 Task: Create a due date automation trigger when advanced on, 2 working days after a card is due add fields without custom field "Resume" set to a number greater than 1 and lower or equal to 10 at 11:00 AM.
Action: Mouse moved to (975, 67)
Screenshot: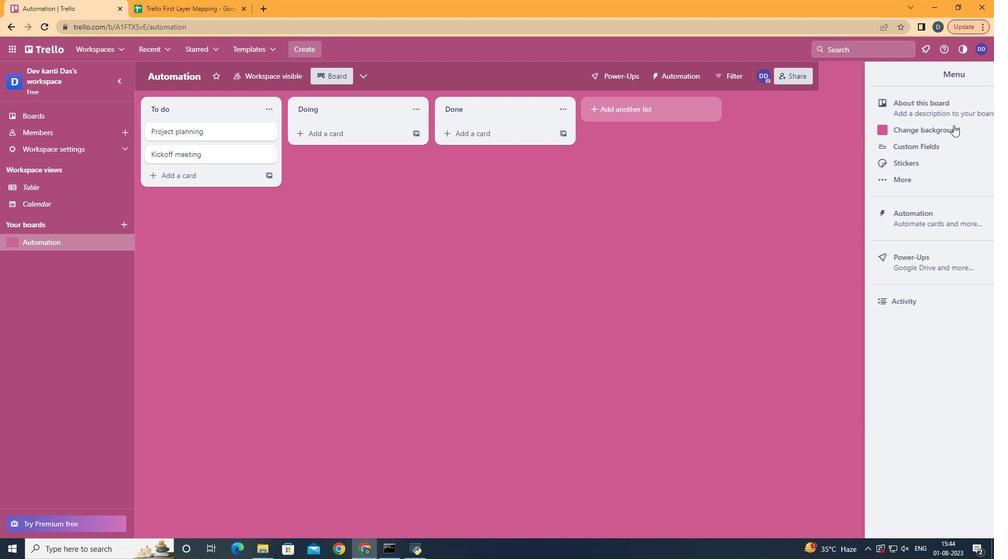 
Action: Mouse pressed left at (975, 67)
Screenshot: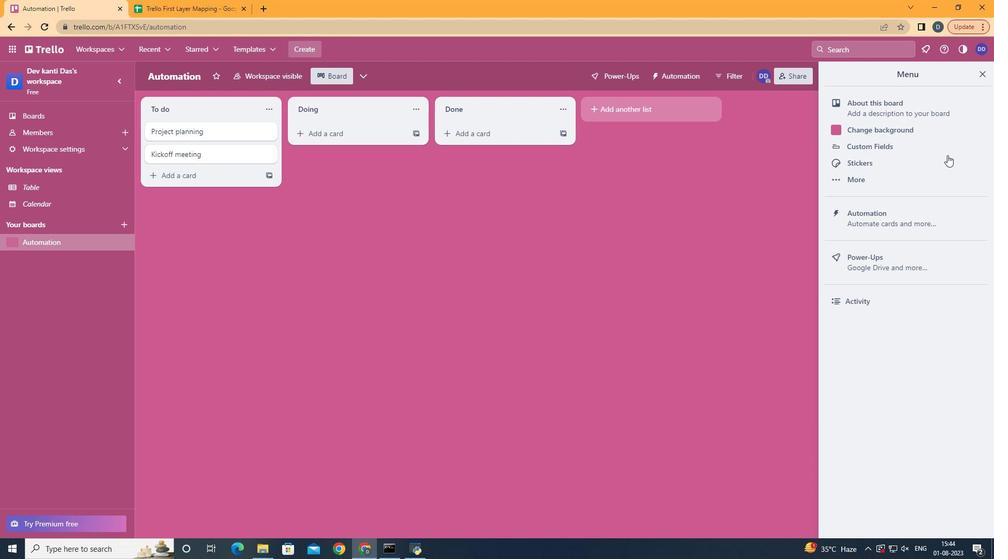 
Action: Mouse moved to (917, 201)
Screenshot: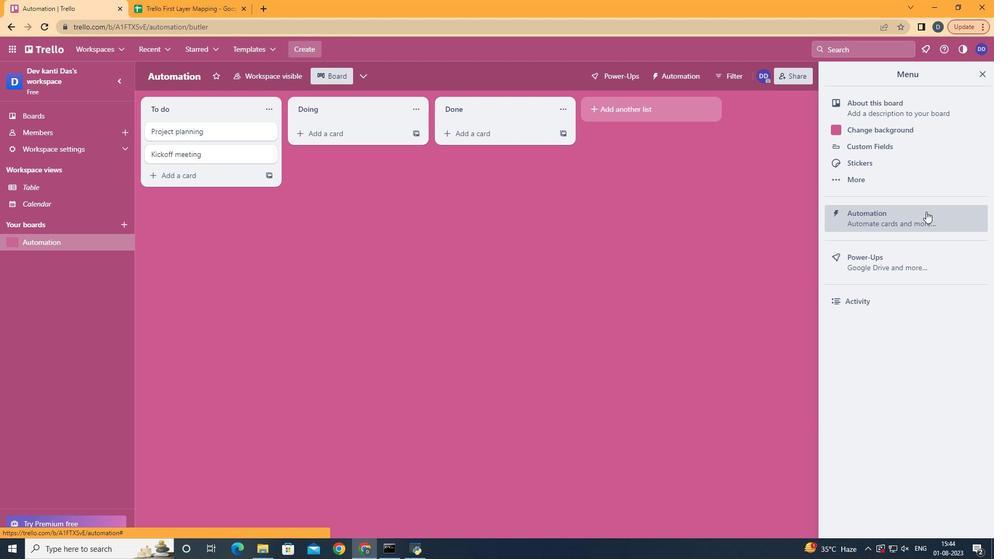
Action: Mouse pressed left at (917, 201)
Screenshot: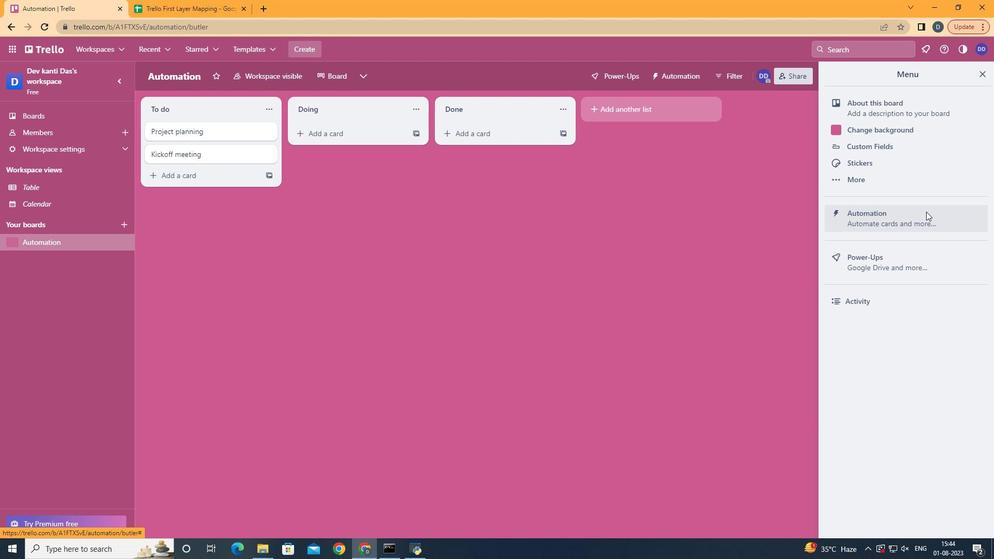 
Action: Mouse moved to (177, 200)
Screenshot: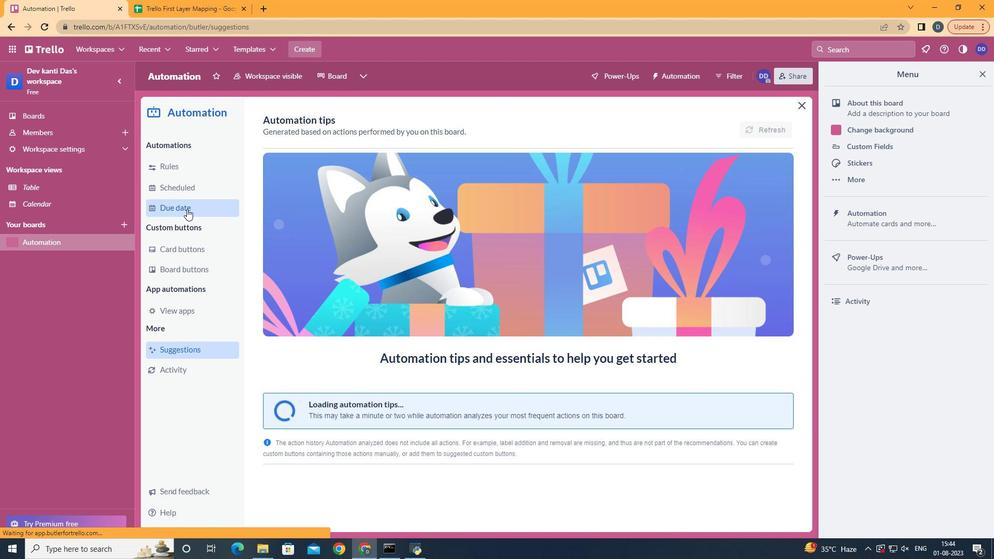 
Action: Mouse pressed left at (177, 200)
Screenshot: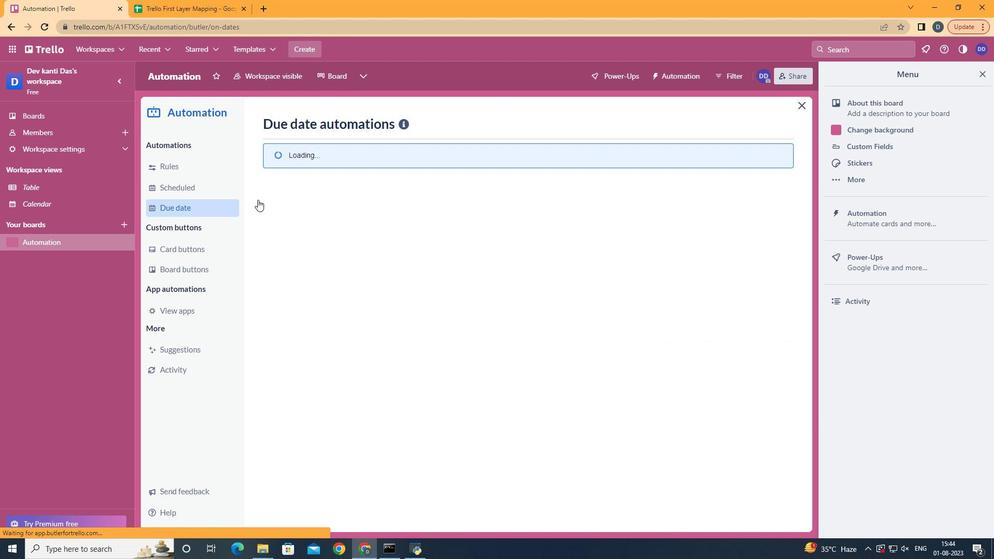 
Action: Mouse moved to (721, 114)
Screenshot: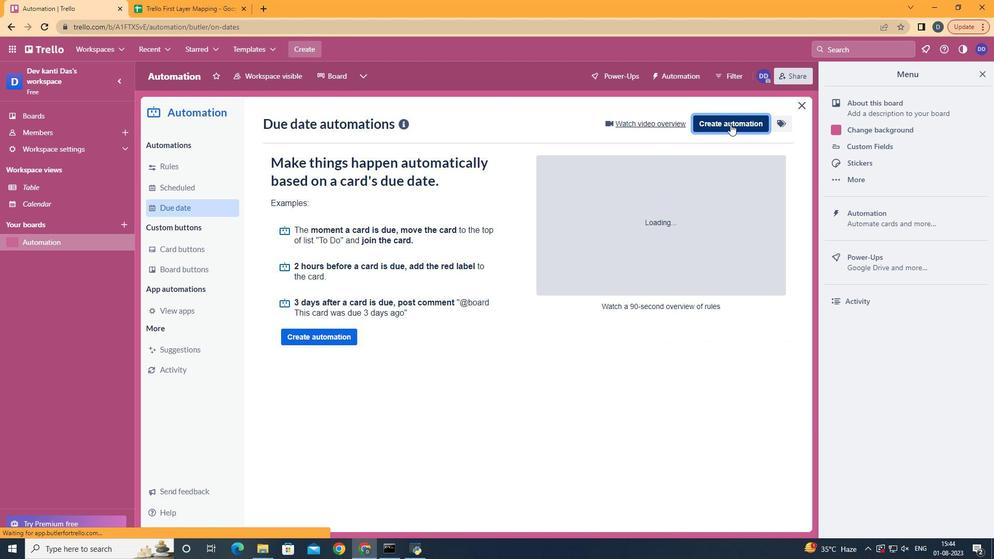 
Action: Mouse pressed left at (721, 114)
Screenshot: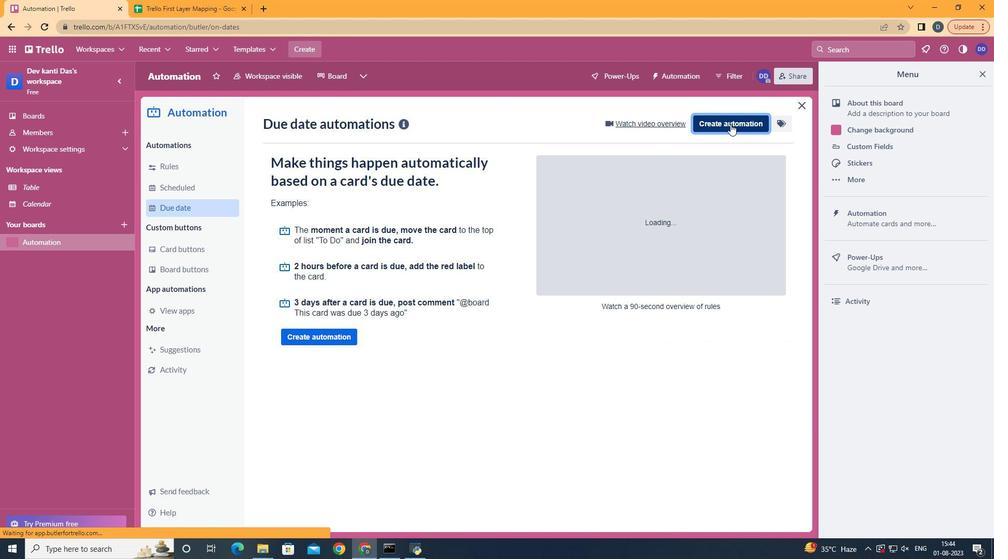 
Action: Mouse moved to (472, 218)
Screenshot: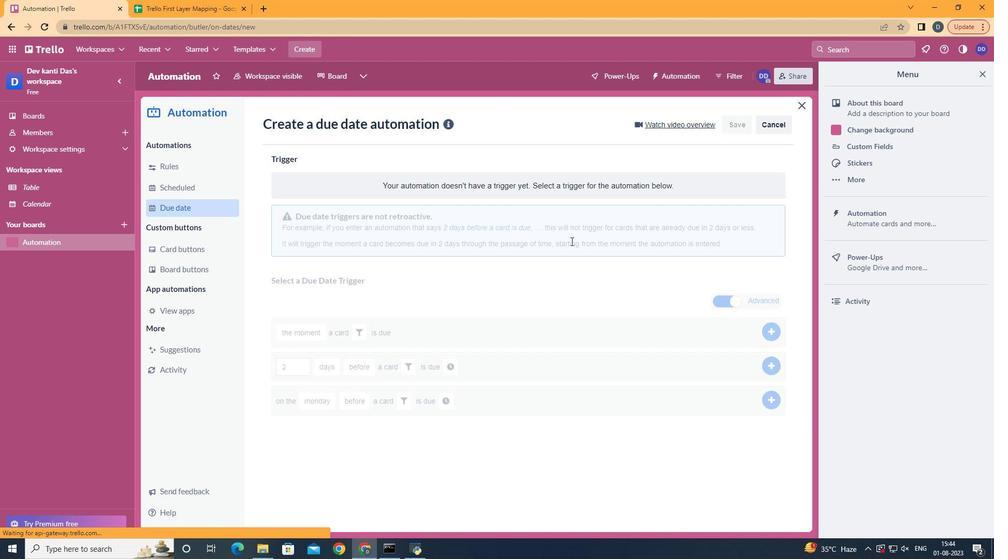 
Action: Mouse pressed left at (472, 218)
Screenshot: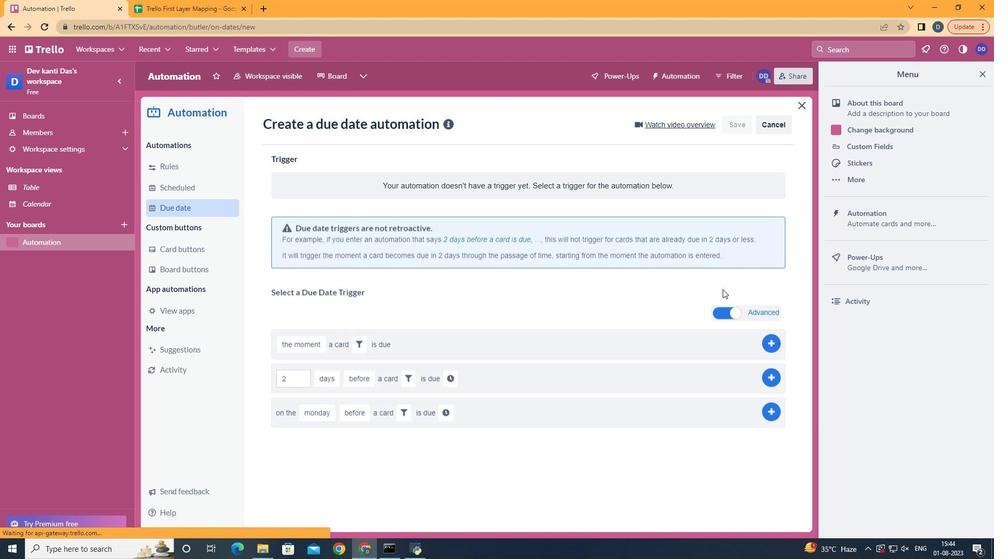
Action: Mouse moved to (330, 410)
Screenshot: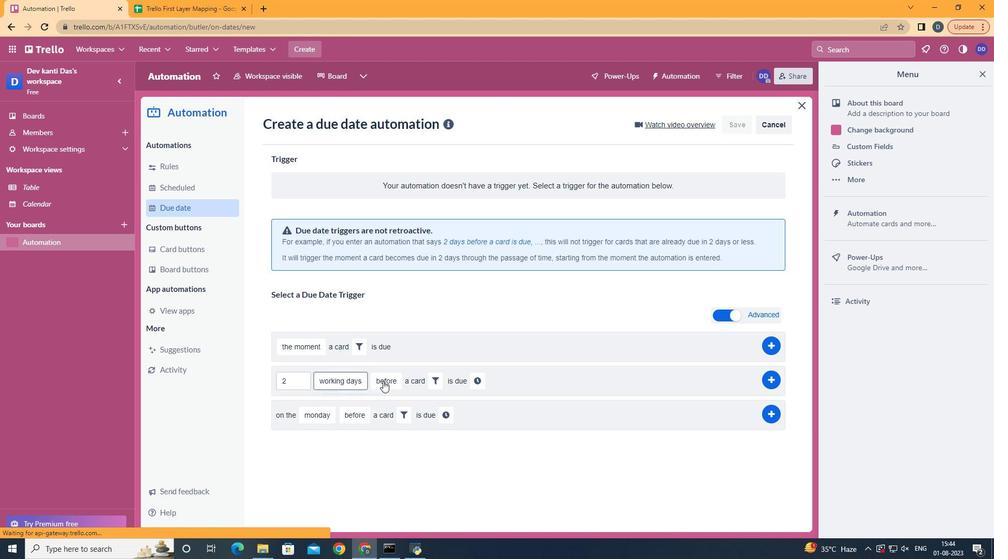 
Action: Mouse pressed left at (330, 410)
Screenshot: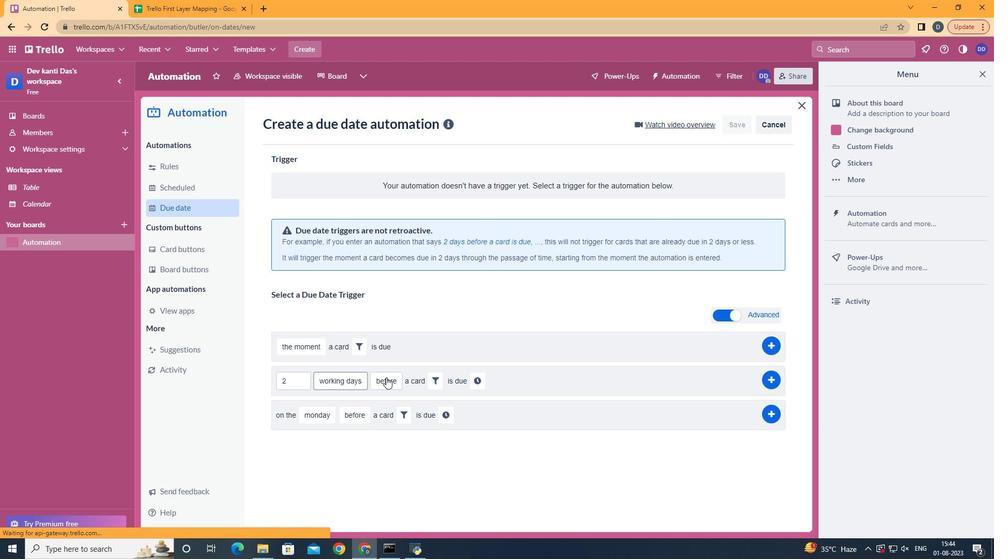 
Action: Mouse moved to (370, 413)
Screenshot: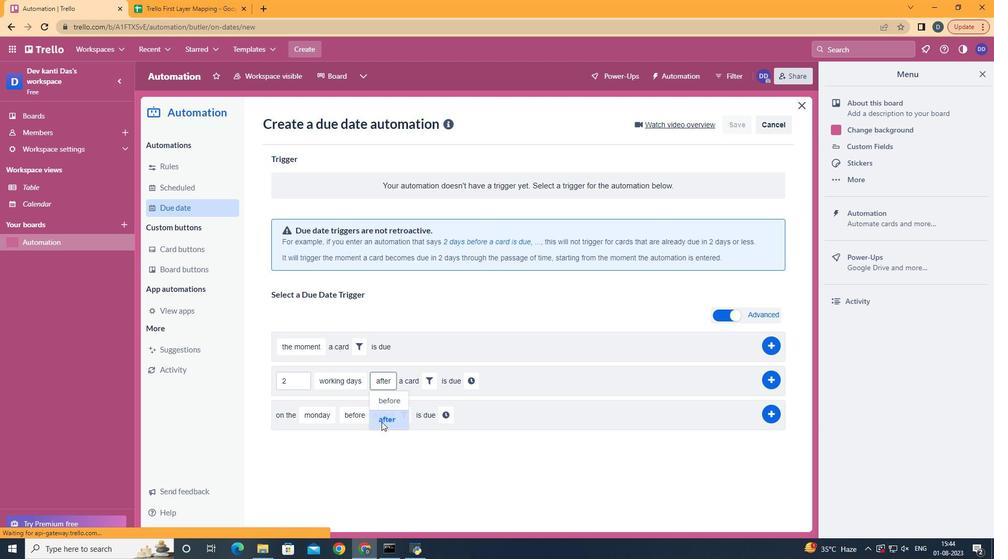 
Action: Mouse pressed left at (370, 413)
Screenshot: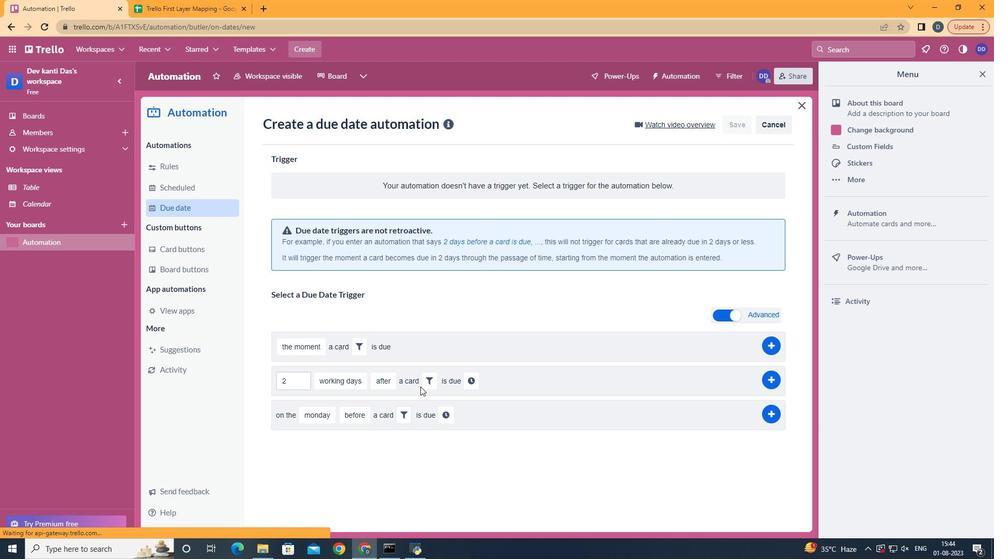 
Action: Mouse moved to (416, 374)
Screenshot: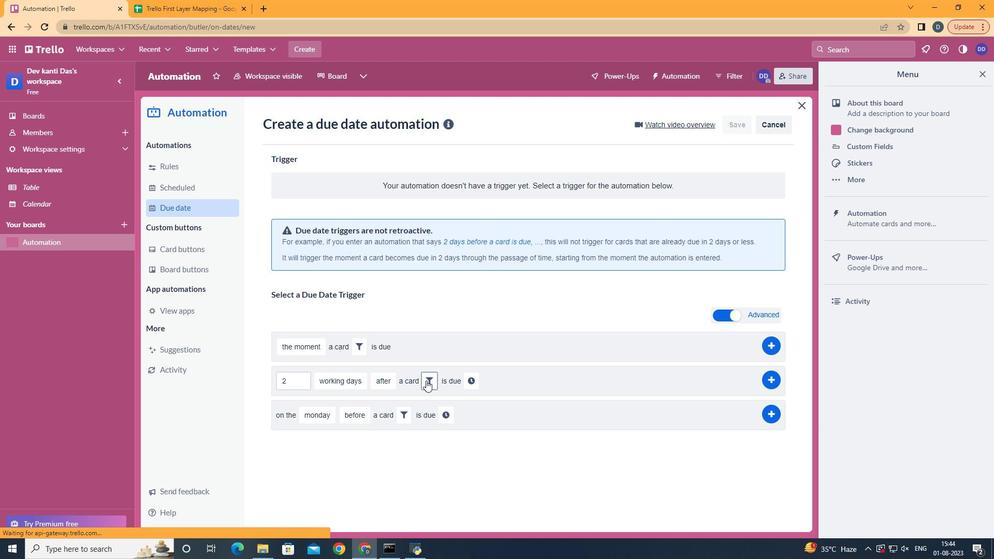 
Action: Mouse pressed left at (416, 374)
Screenshot: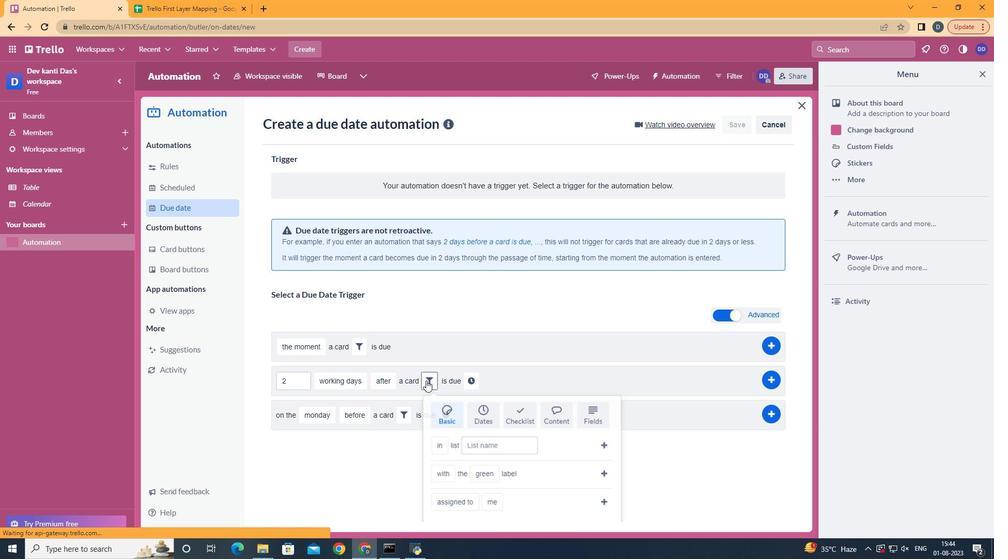 
Action: Mouse moved to (580, 399)
Screenshot: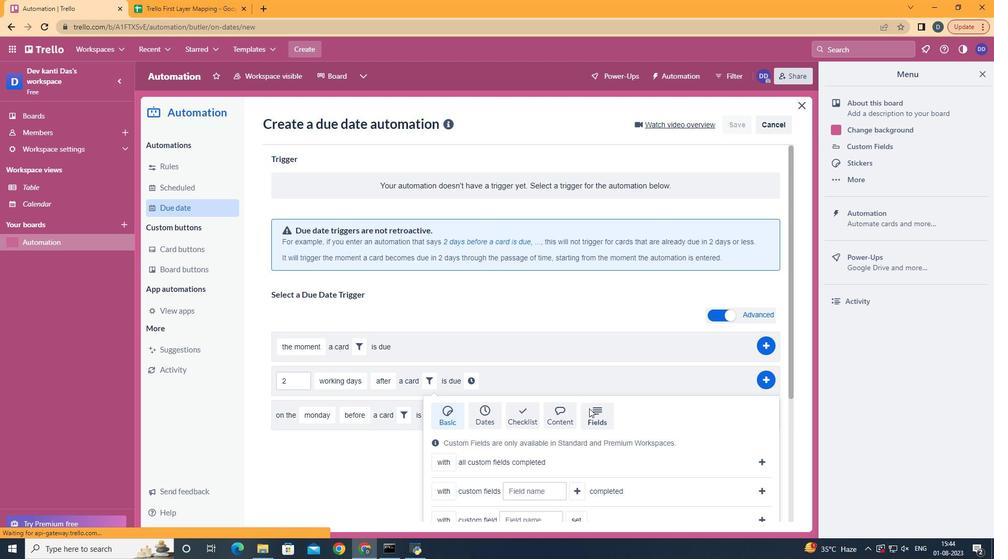 
Action: Mouse pressed left at (580, 399)
Screenshot: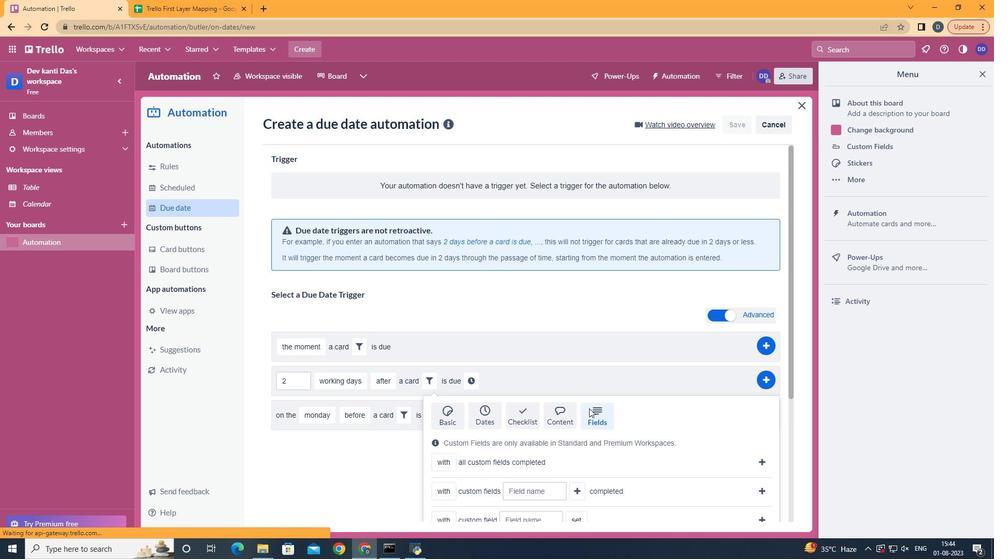 
Action: Mouse scrolled (580, 398) with delta (0, 0)
Screenshot: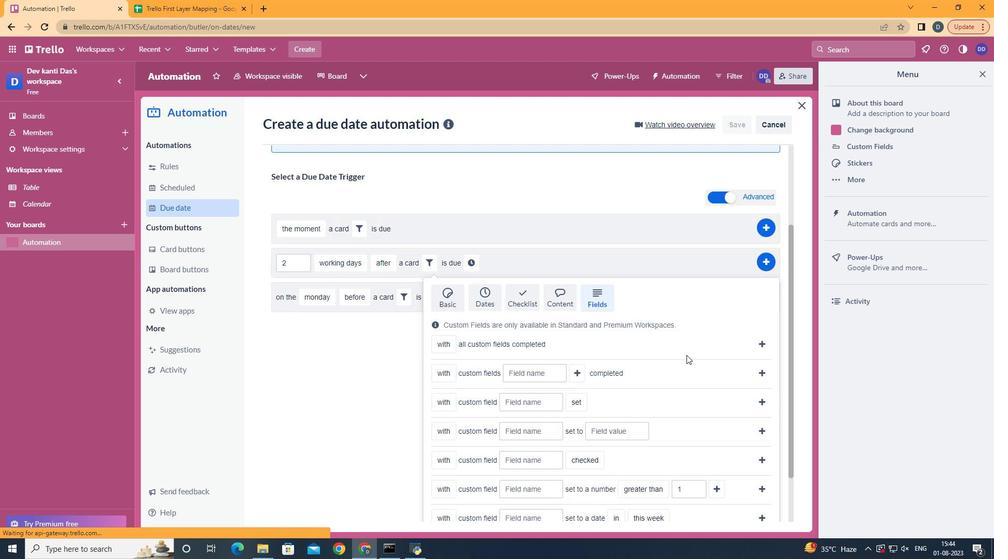 
Action: Mouse scrolled (580, 398) with delta (0, 0)
Screenshot: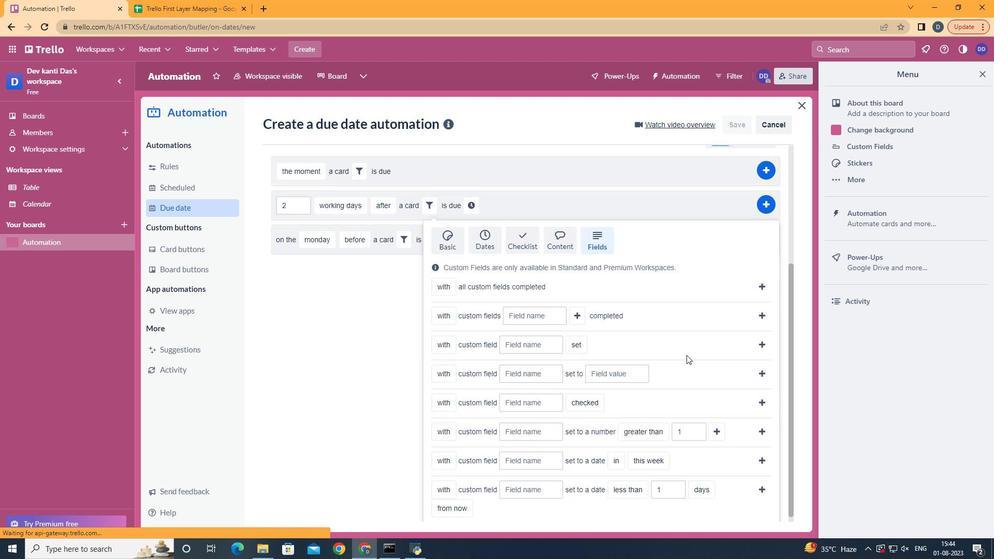 
Action: Mouse moved to (580, 399)
Screenshot: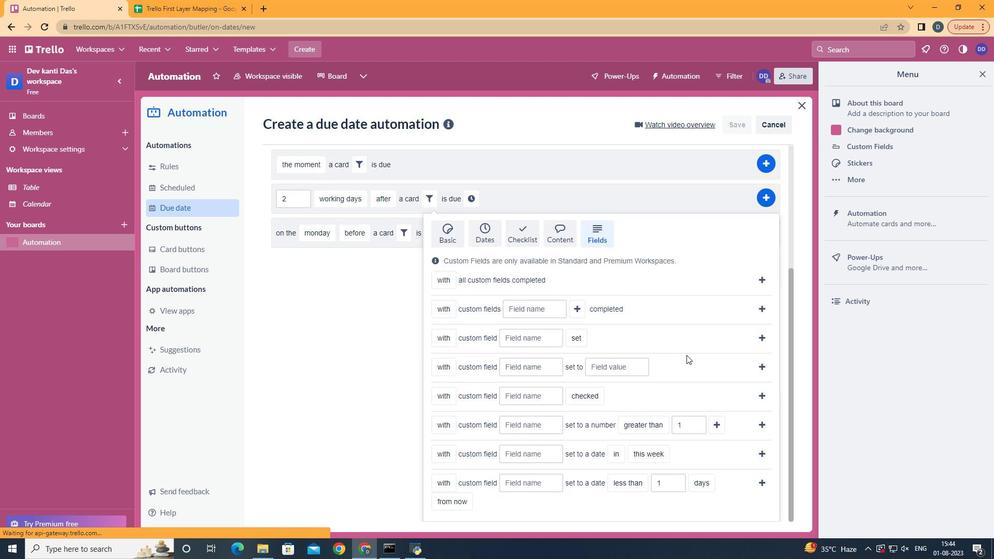
Action: Mouse scrolled (580, 398) with delta (0, 0)
Screenshot: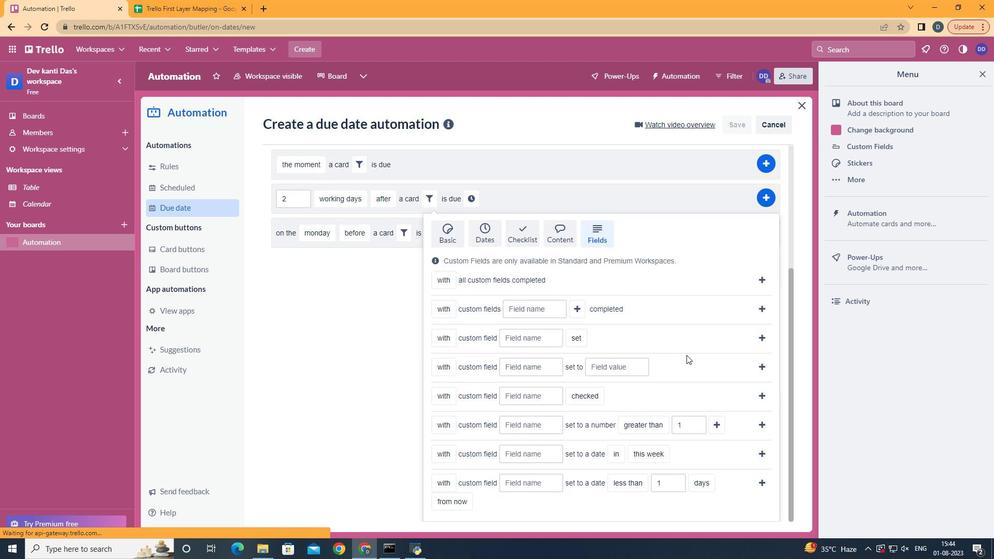 
Action: Mouse moved to (615, 378)
Screenshot: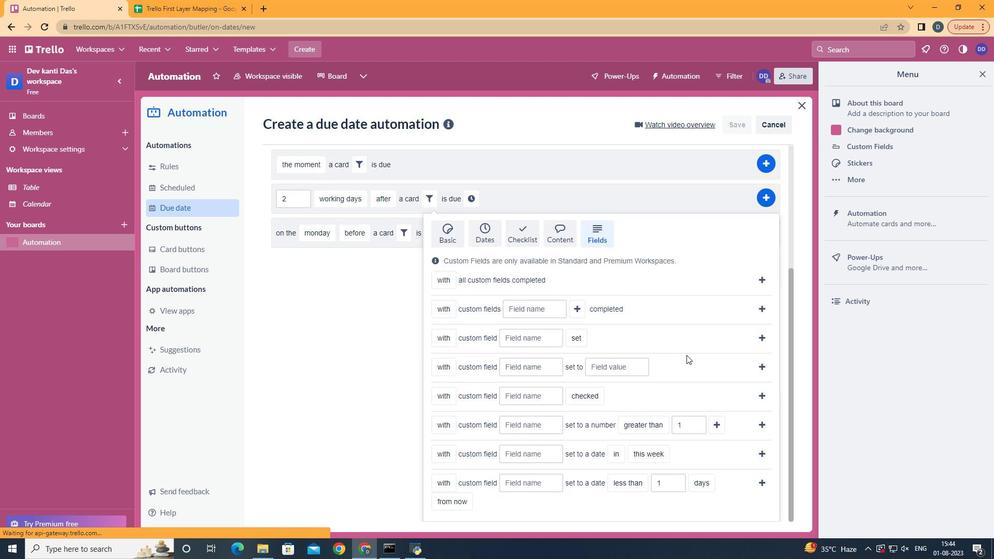 
Action: Mouse scrolled (580, 398) with delta (0, 0)
Screenshot: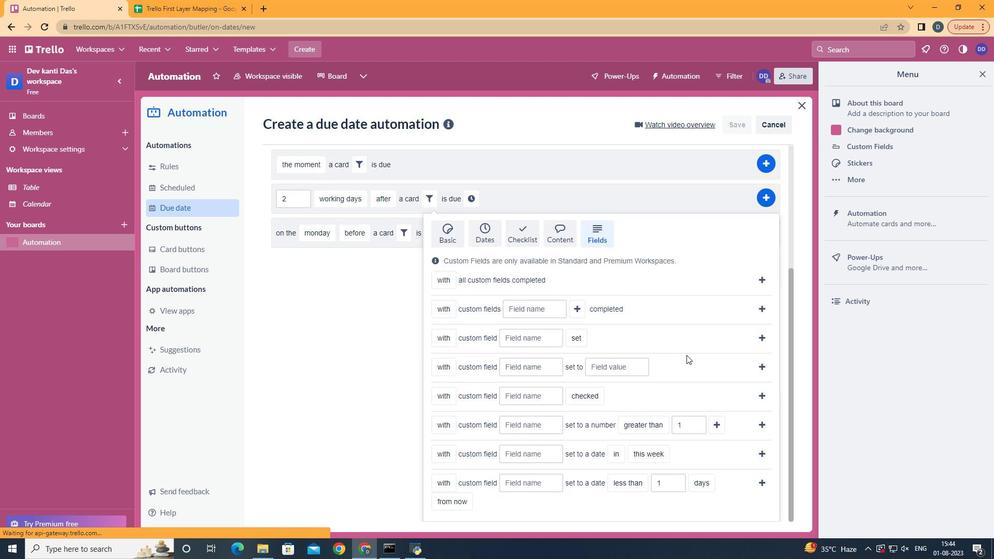 
Action: Mouse moved to (640, 366)
Screenshot: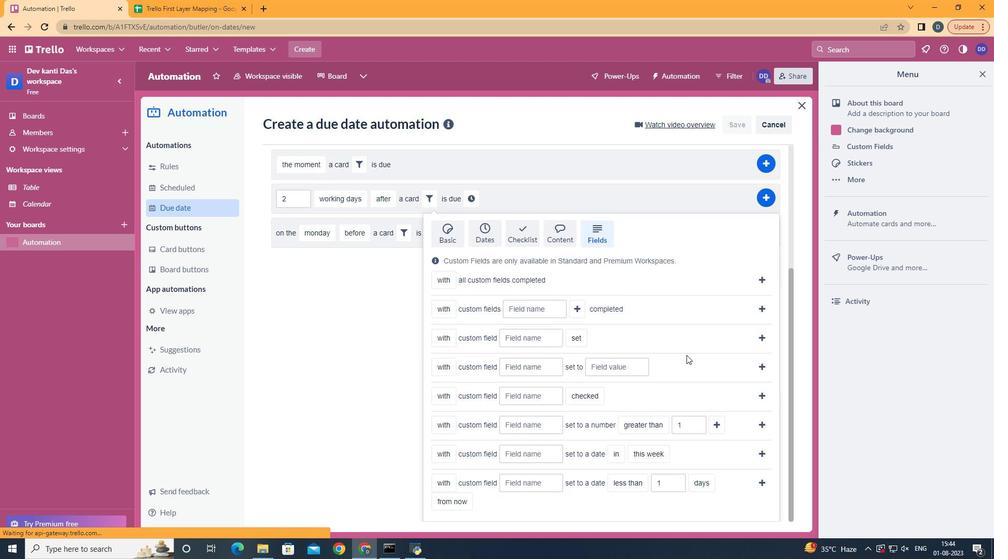 
Action: Mouse scrolled (580, 398) with delta (0, 0)
Screenshot: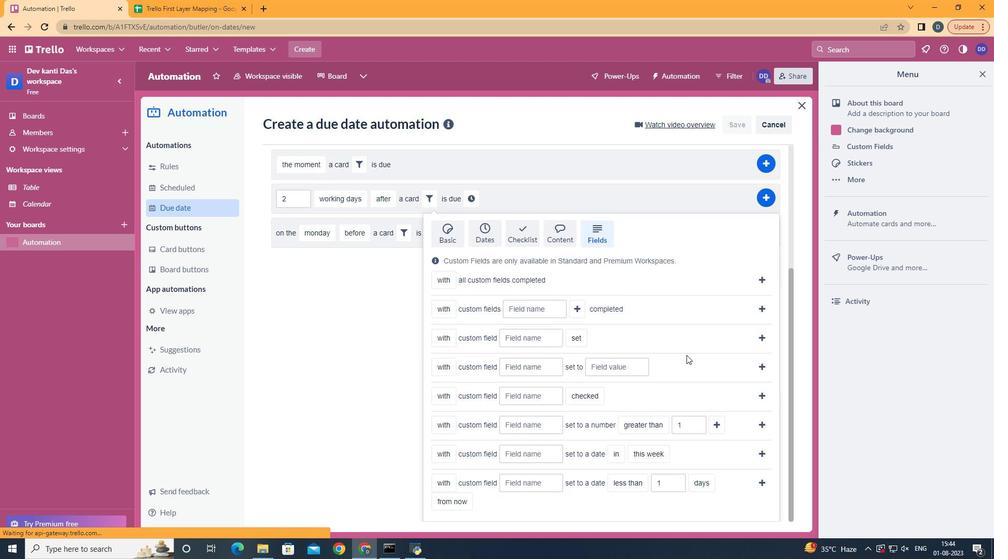 
Action: Mouse moved to (651, 362)
Screenshot: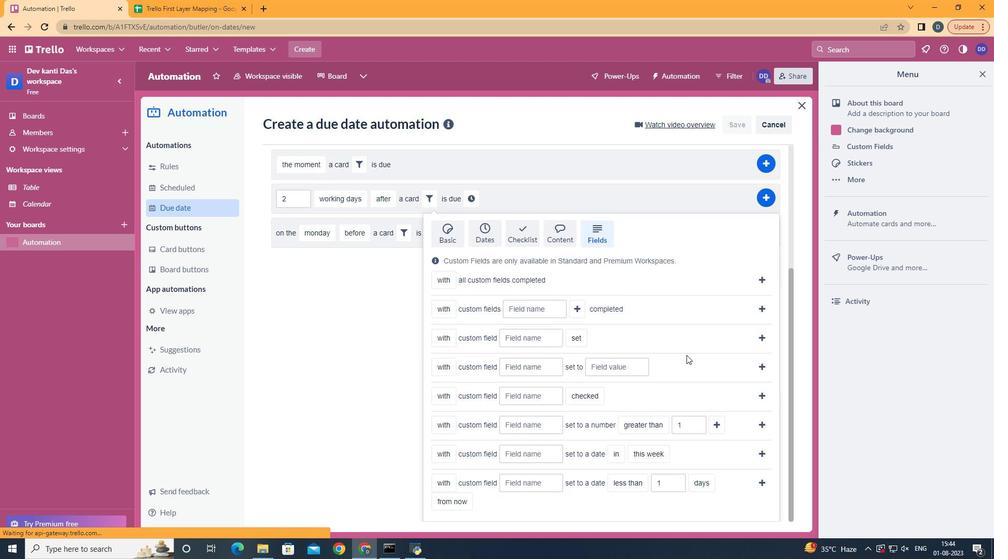 
Action: Mouse scrolled (580, 398) with delta (0, 0)
Screenshot: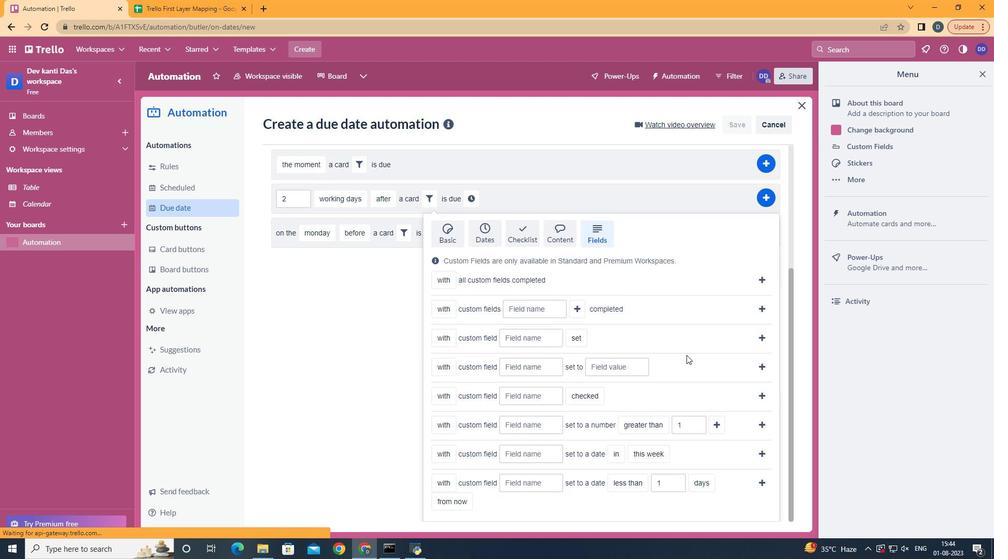 
Action: Mouse moved to (445, 465)
Screenshot: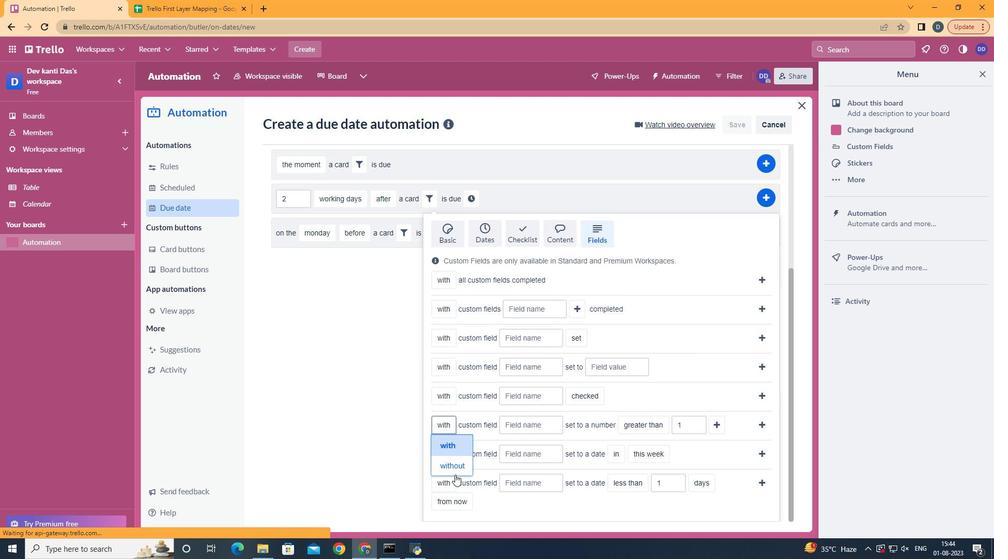 
Action: Mouse pressed left at (445, 465)
Screenshot: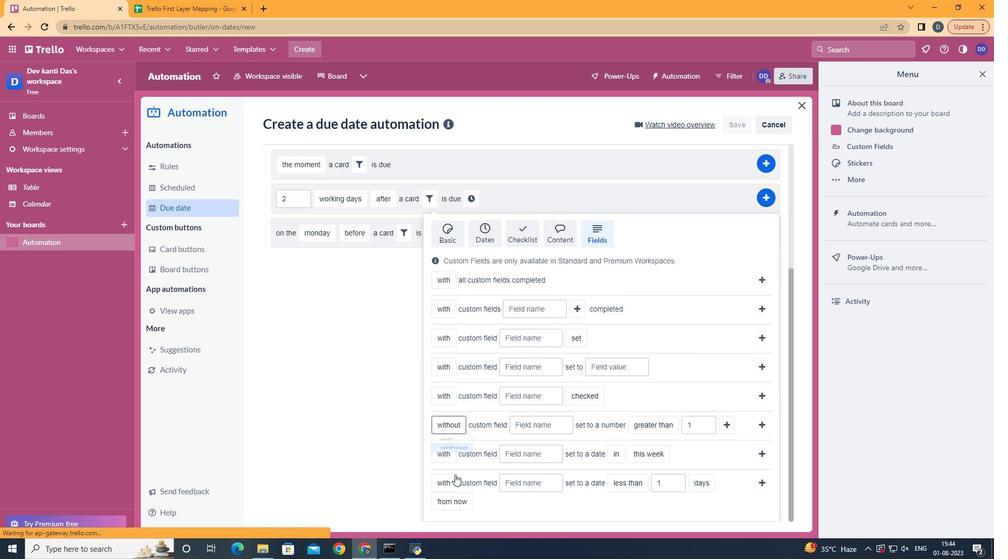 
Action: Mouse moved to (546, 418)
Screenshot: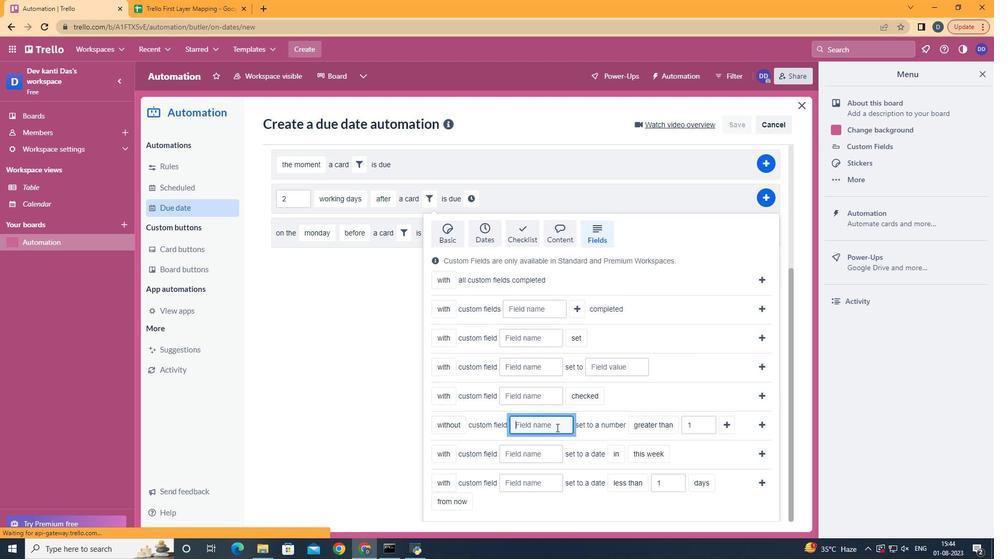 
Action: Mouse pressed left at (546, 418)
Screenshot: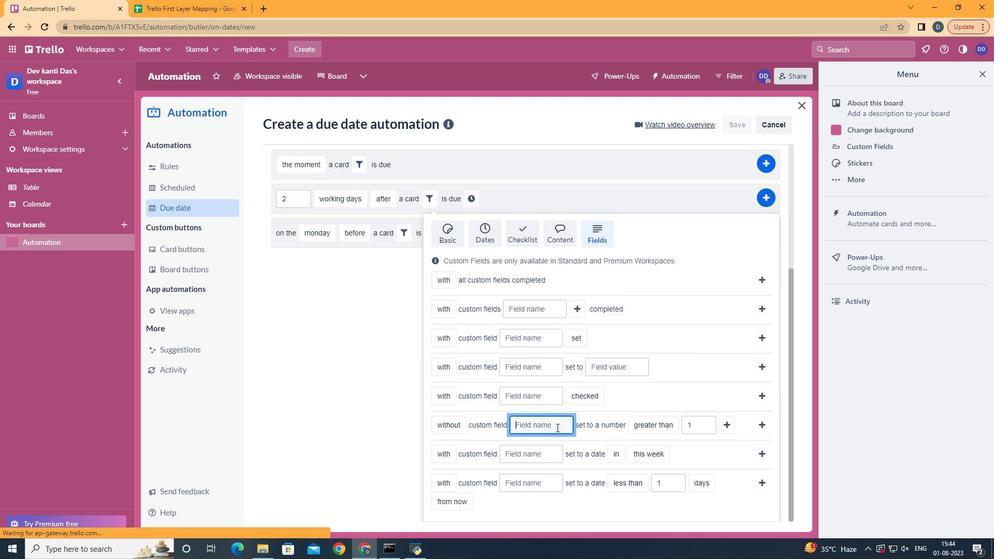 
Action: Mouse moved to (547, 418)
Screenshot: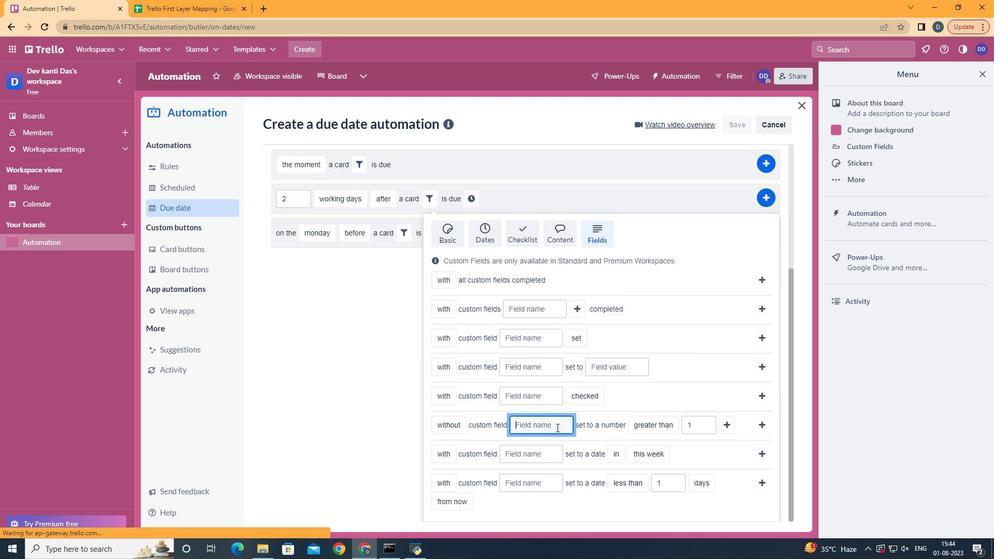 
Action: Key pressed <Key.shift>Resume
Screenshot: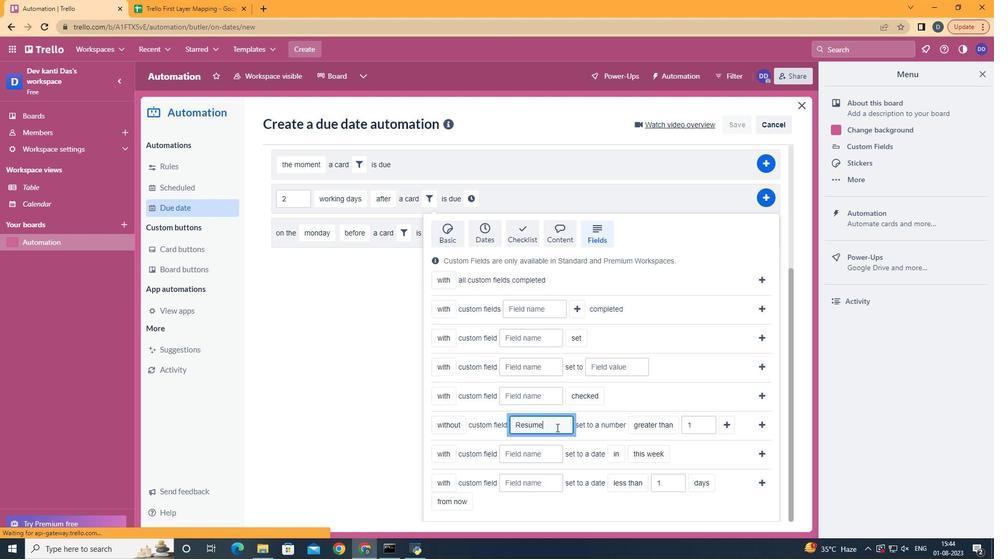 
Action: Mouse moved to (639, 438)
Screenshot: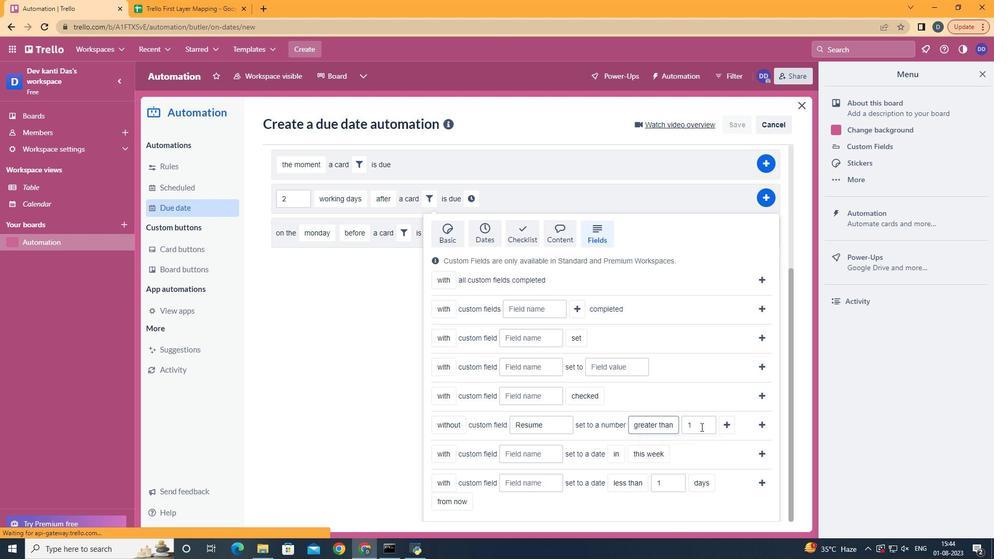 
Action: Mouse pressed left at (639, 438)
Screenshot: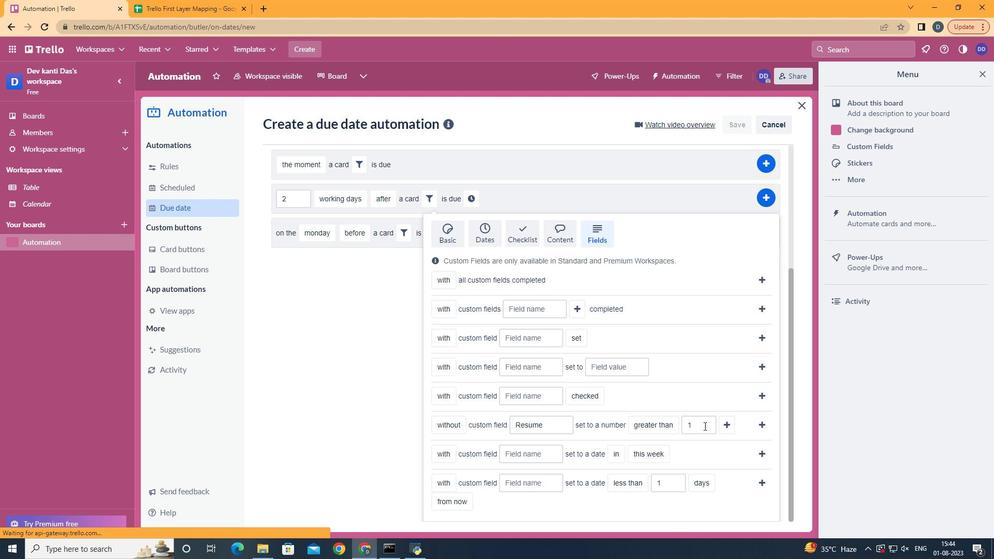 
Action: Mouse moved to (713, 412)
Screenshot: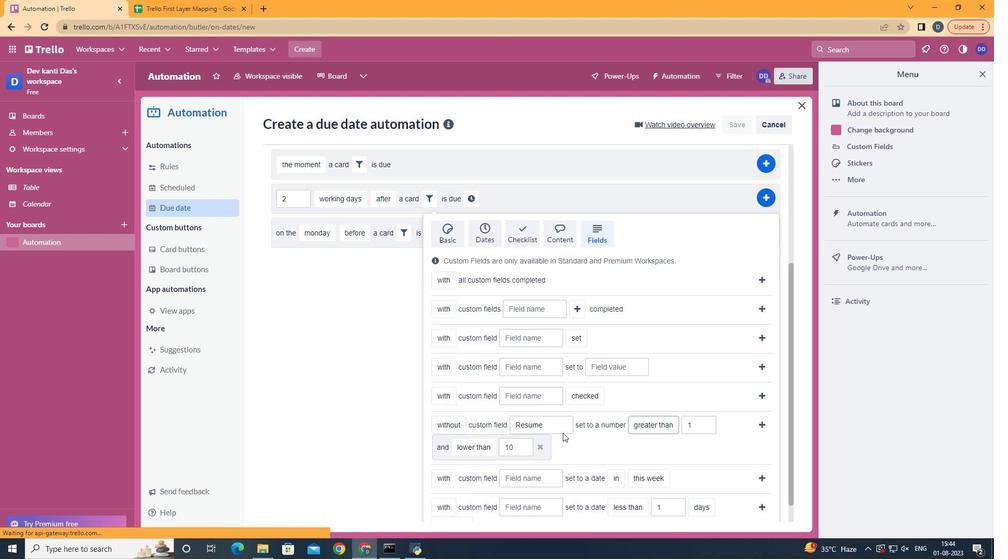 
Action: Mouse pressed left at (713, 412)
Screenshot: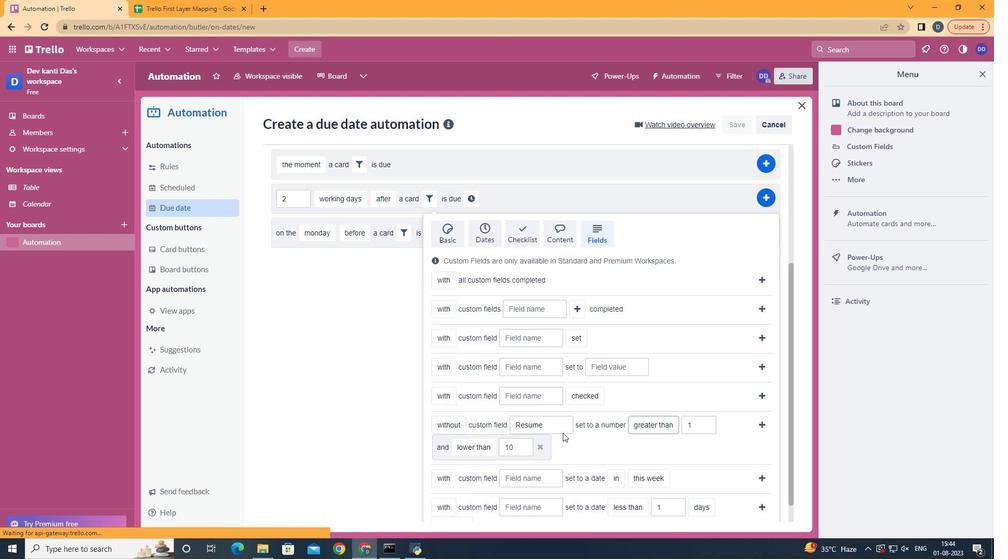 
Action: Mouse moved to (485, 380)
Screenshot: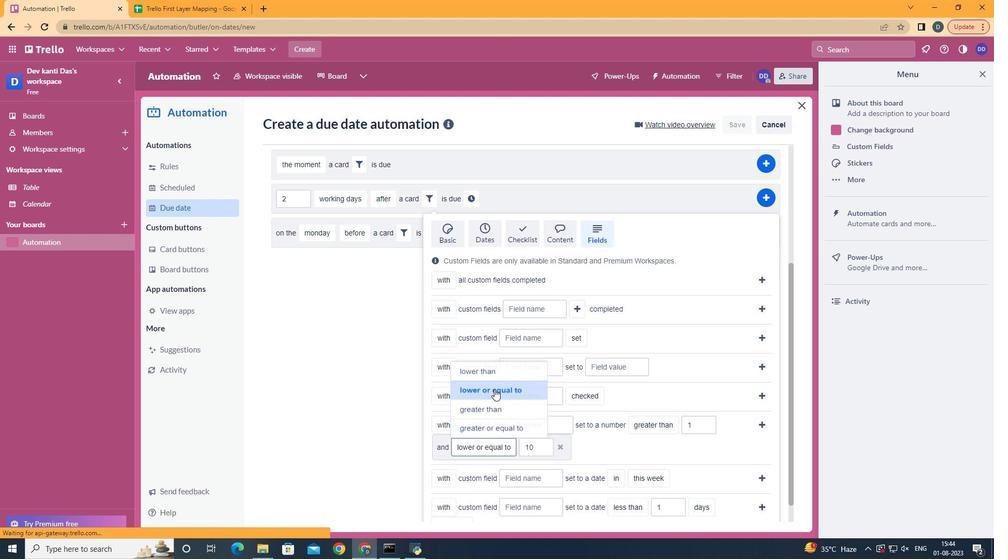 
Action: Mouse pressed left at (485, 380)
Screenshot: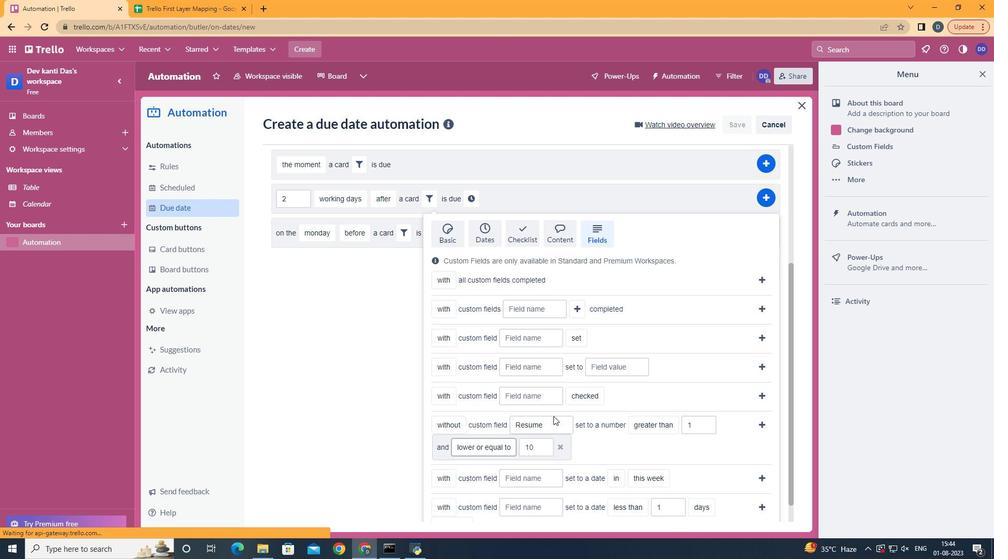 
Action: Mouse moved to (757, 415)
Screenshot: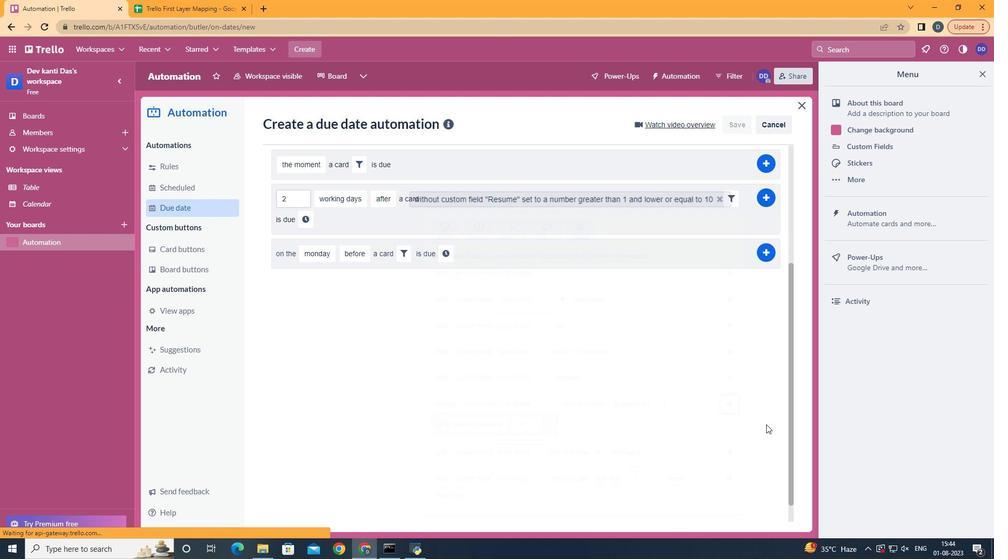 
Action: Mouse pressed left at (757, 415)
Screenshot: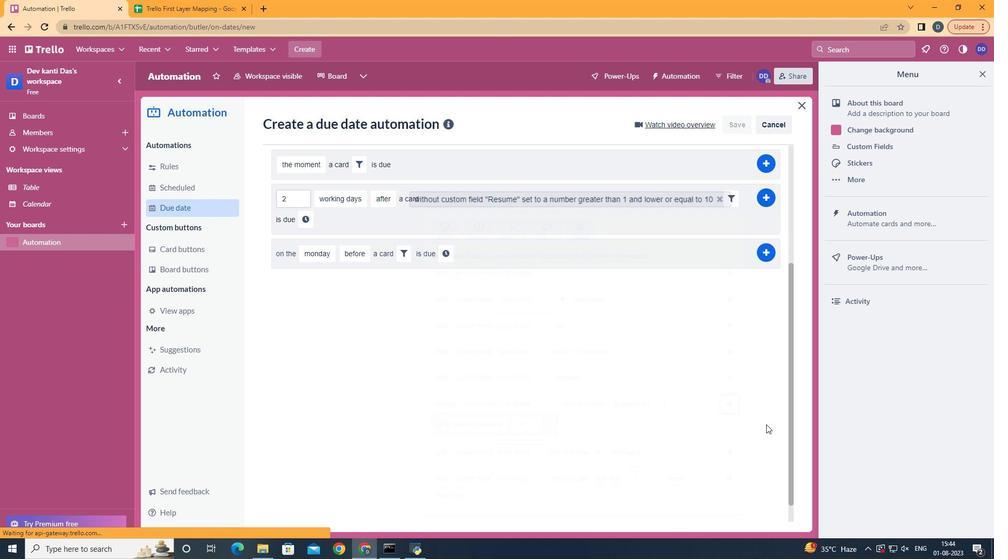 
Action: Mouse moved to (296, 396)
Screenshot: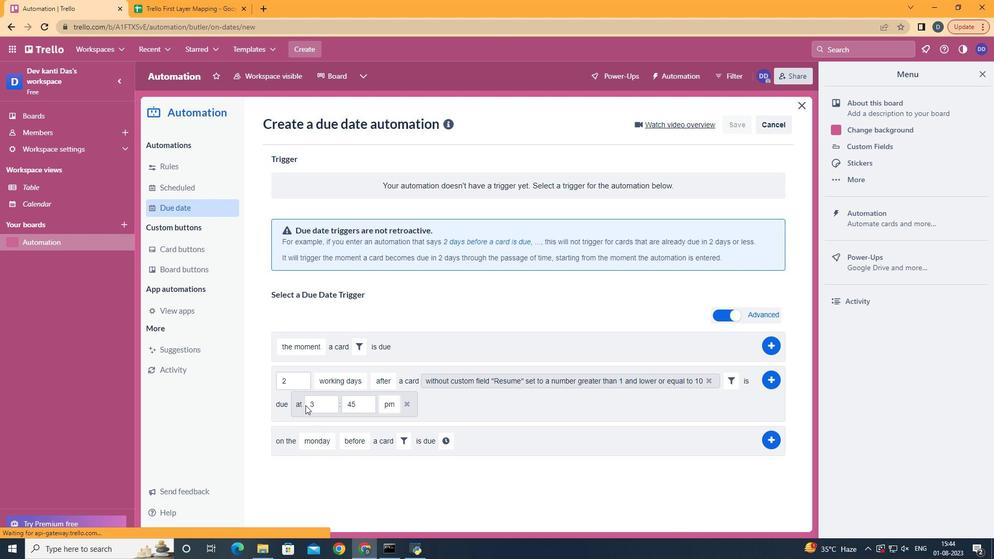 
Action: Mouse pressed left at (296, 396)
Screenshot: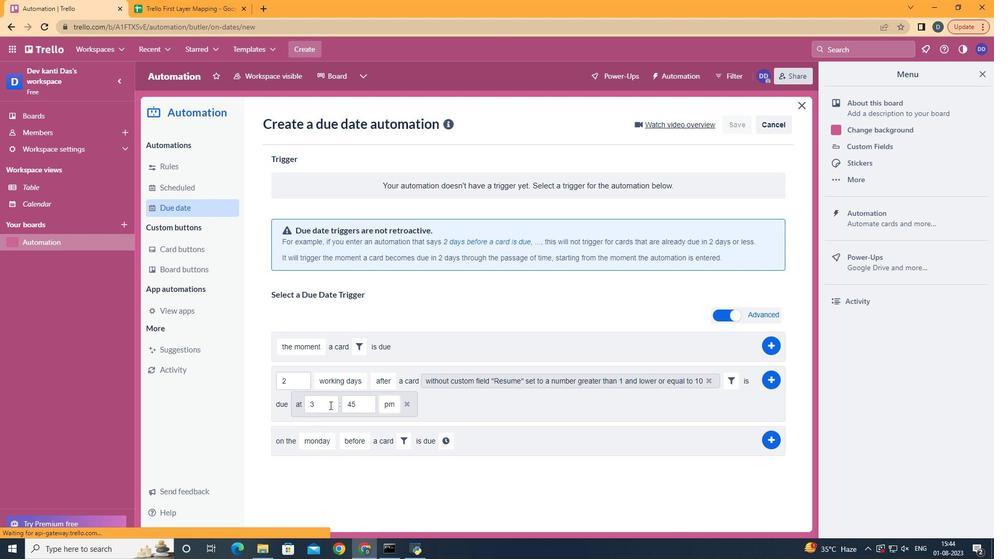 
Action: Mouse moved to (323, 396)
Screenshot: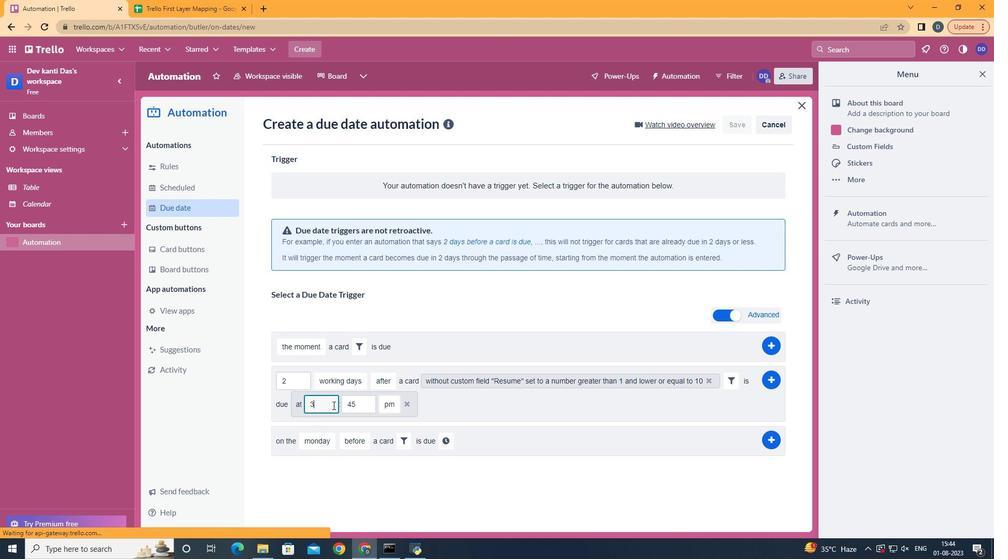 
Action: Mouse pressed left at (323, 396)
Screenshot: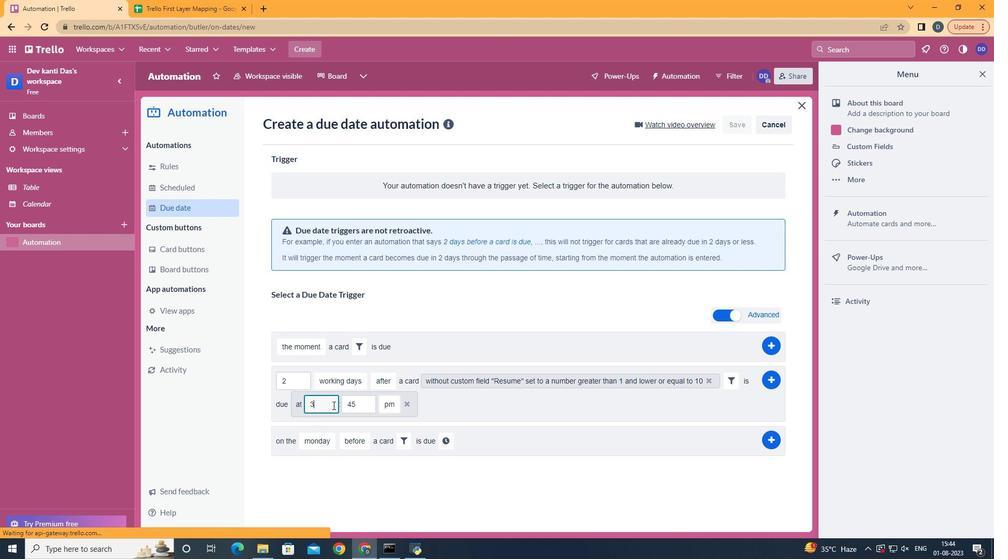 
Action: Mouse moved to (323, 396)
Screenshot: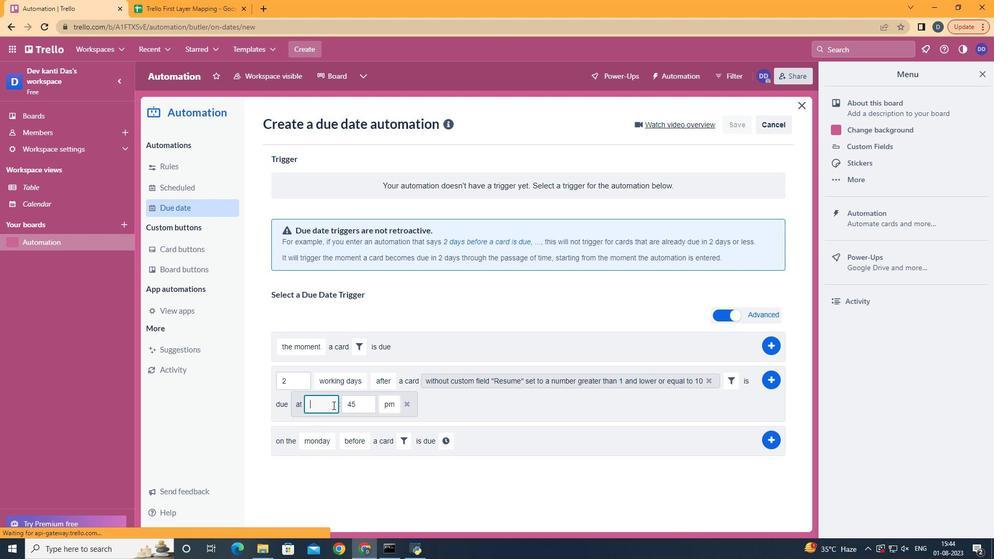 
Action: Key pressed <Key.backspace>11
Screenshot: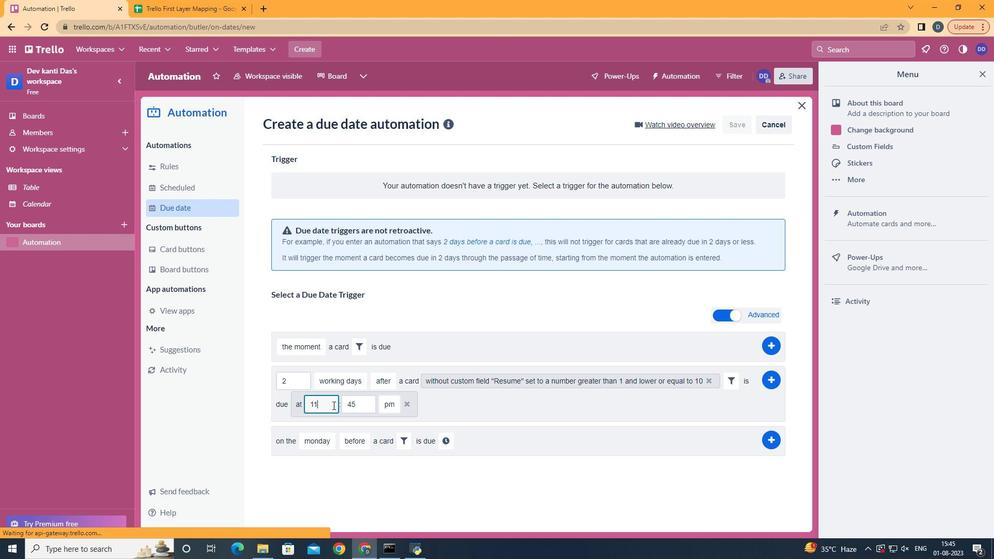
Action: Mouse moved to (349, 393)
Screenshot: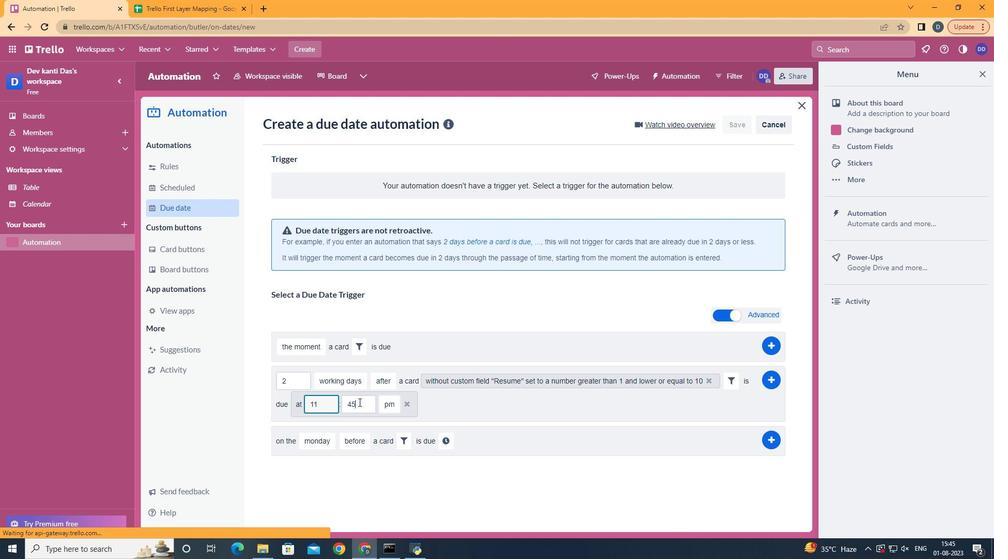 
Action: Mouse pressed left at (349, 393)
Screenshot: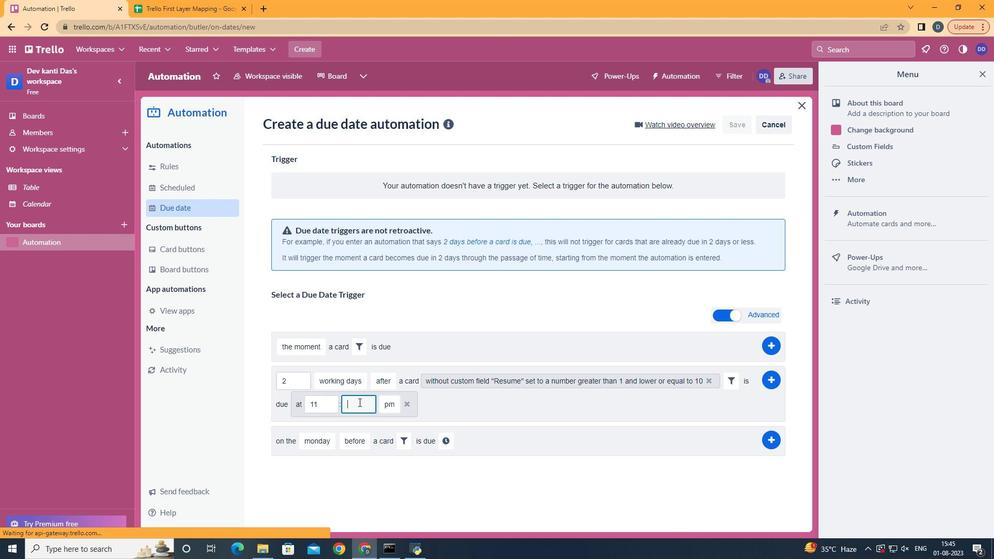 
Action: Key pressed <Key.backspace><Key.backspace>00
Screenshot: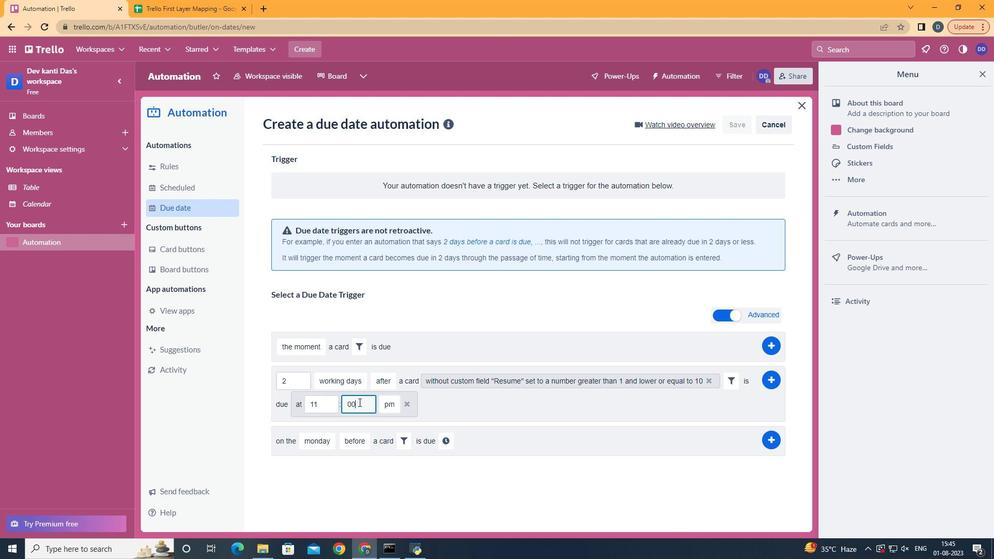 
Action: Mouse moved to (380, 411)
Screenshot: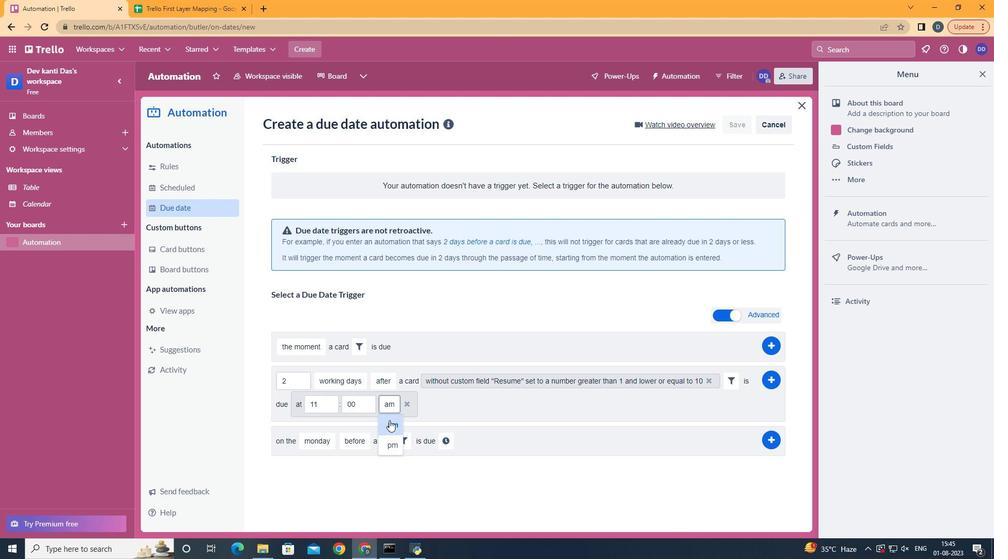 
Action: Mouse pressed left at (380, 411)
Screenshot: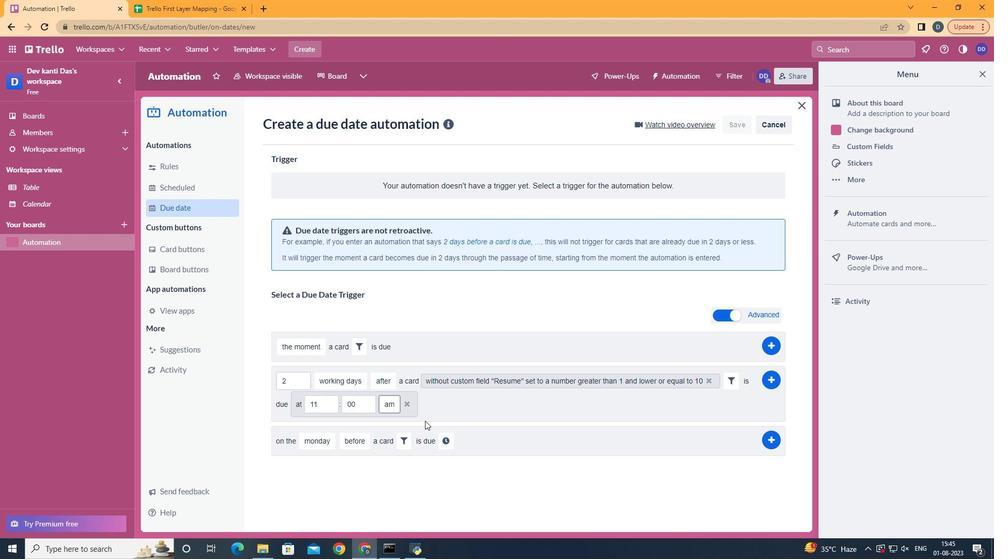 
Action: Mouse moved to (757, 374)
Screenshot: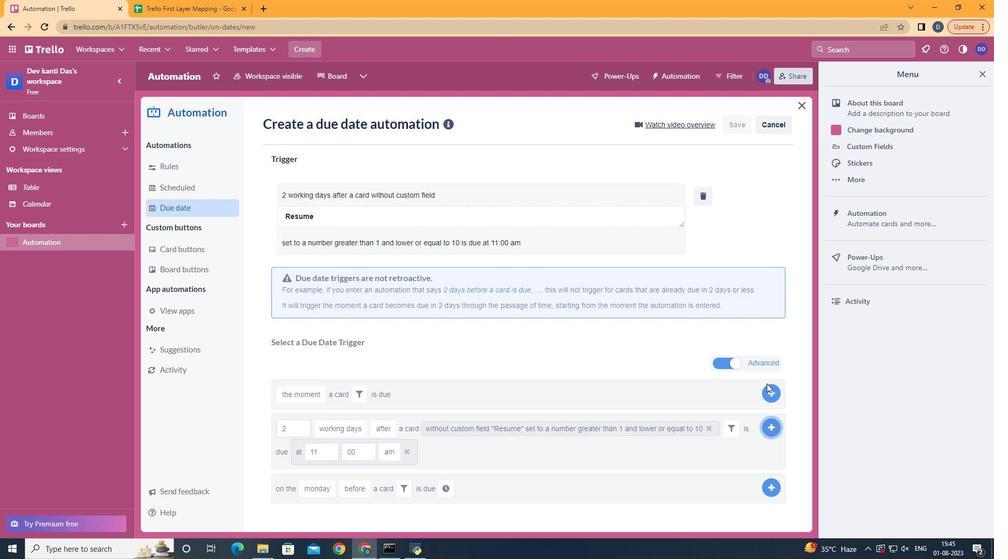 
Action: Mouse pressed left at (757, 374)
Screenshot: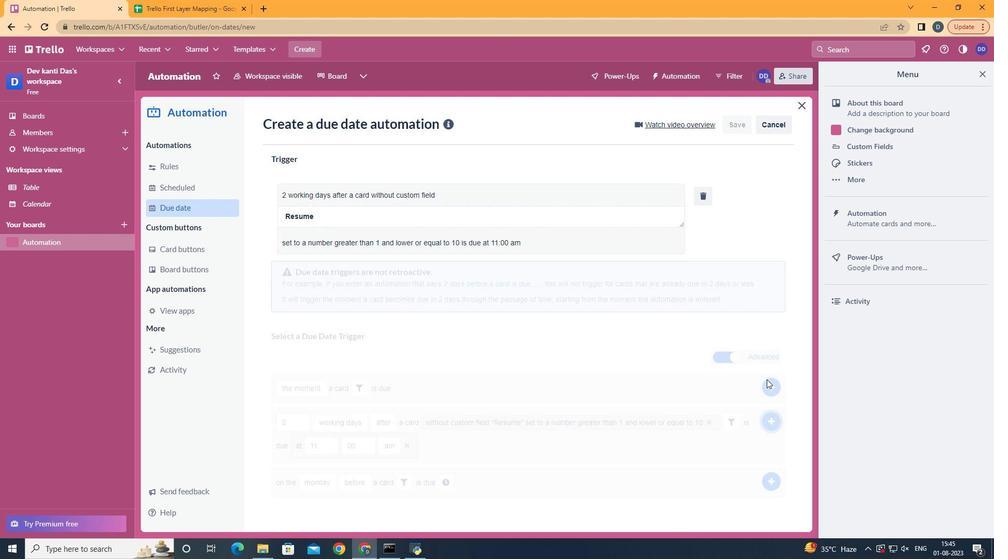 
Action: Mouse moved to (380, 222)
Screenshot: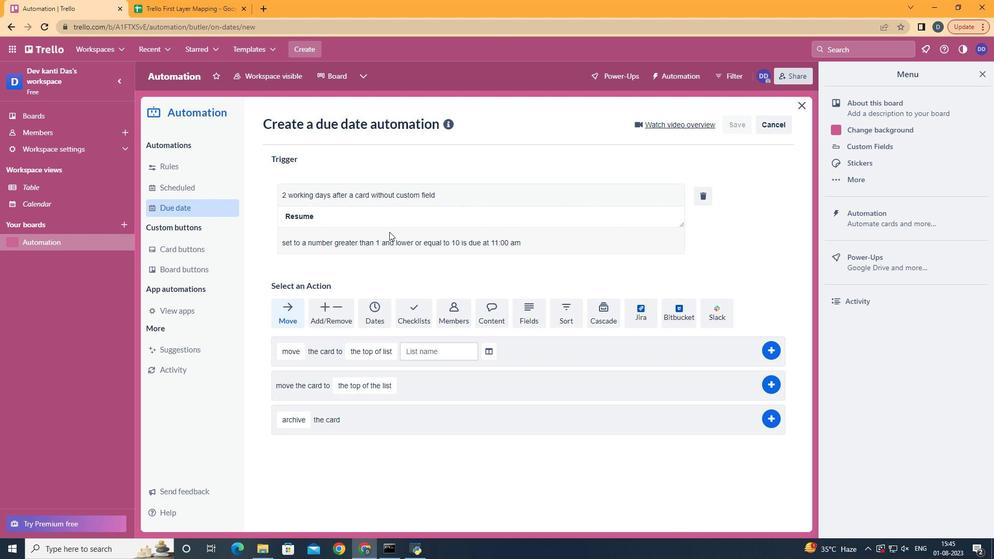 
